 Task: Add Cover Purple to Card Card0045 in Board Board0042 in Workspace Development in Trello
Action: Mouse moved to (579, 74)
Screenshot: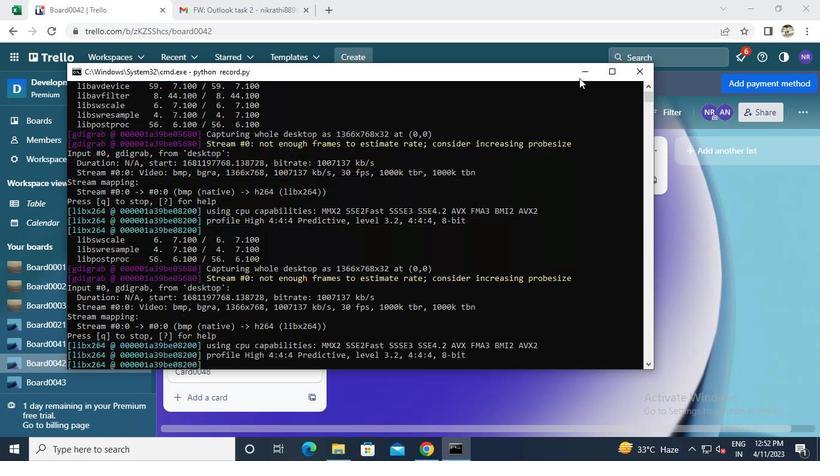 
Action: Mouse pressed left at (579, 74)
Screenshot: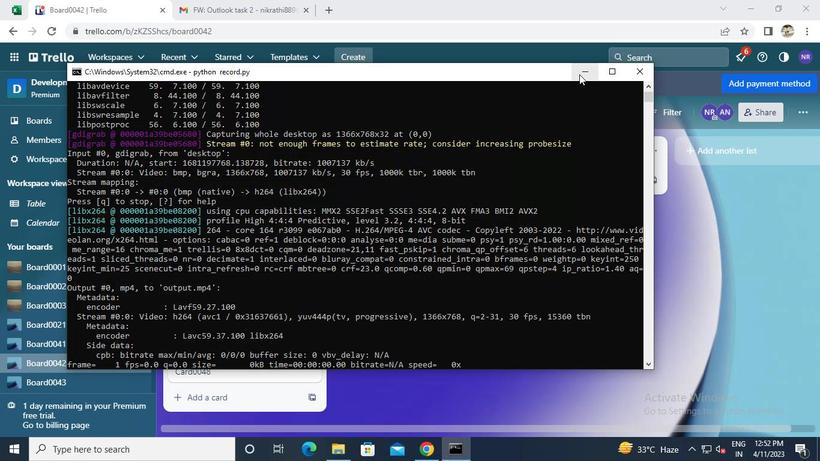 
Action: Mouse moved to (315, 178)
Screenshot: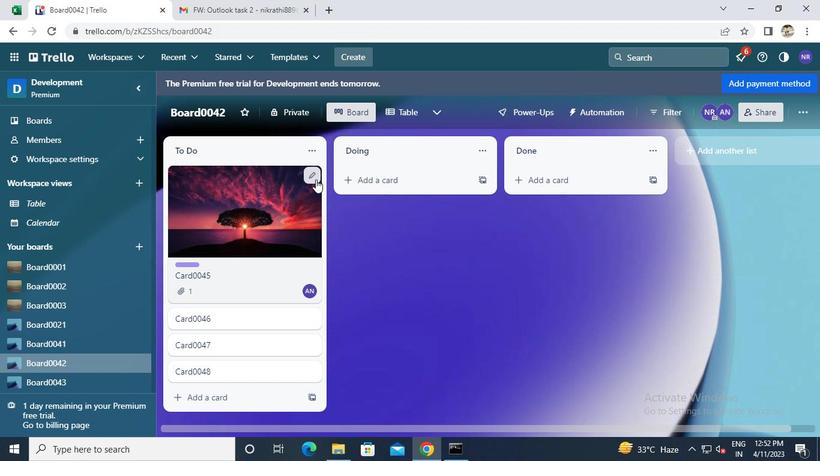
Action: Mouse pressed left at (315, 178)
Screenshot: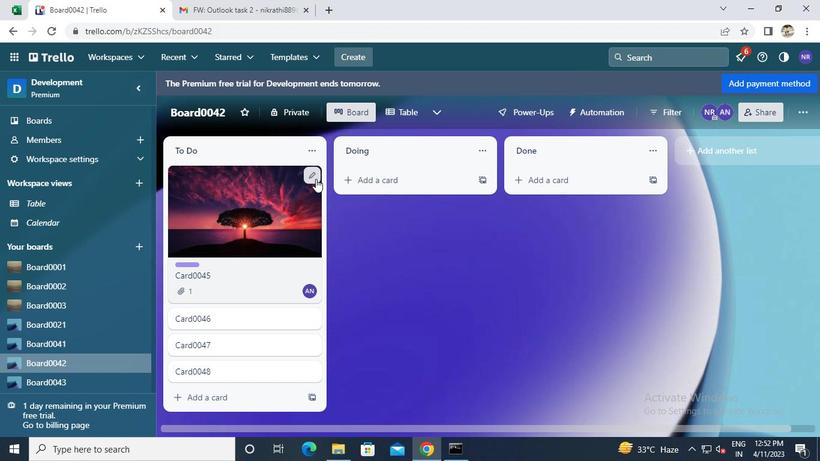 
Action: Mouse moved to (342, 237)
Screenshot: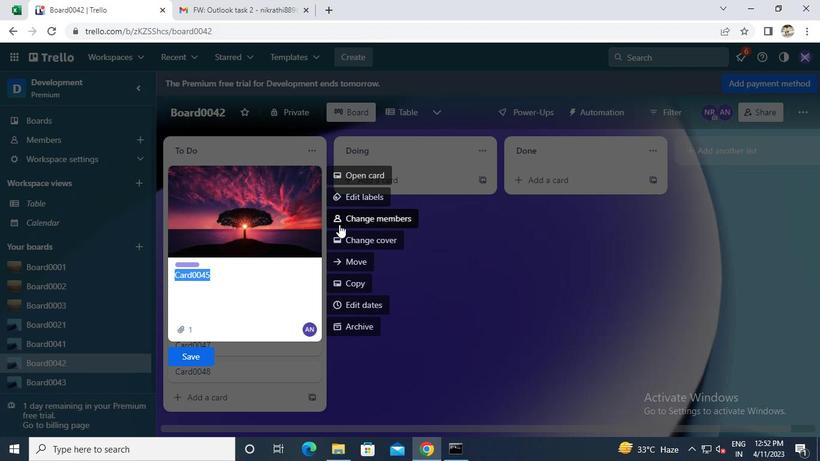 
Action: Mouse pressed left at (342, 237)
Screenshot: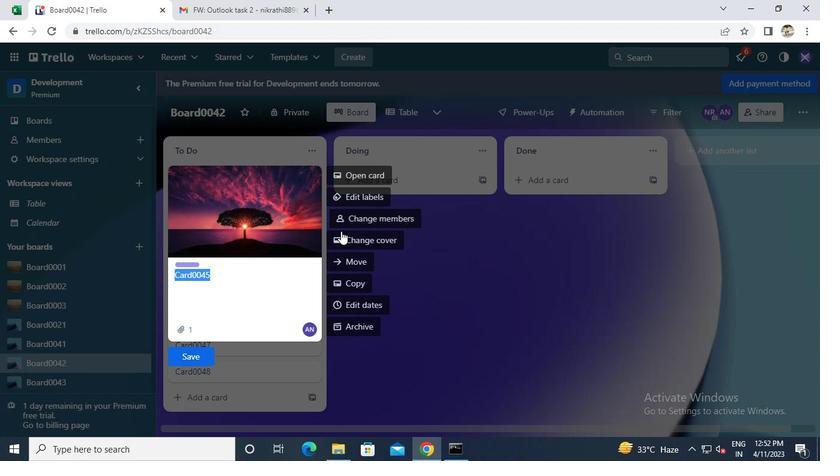
Action: Mouse moved to (487, 209)
Screenshot: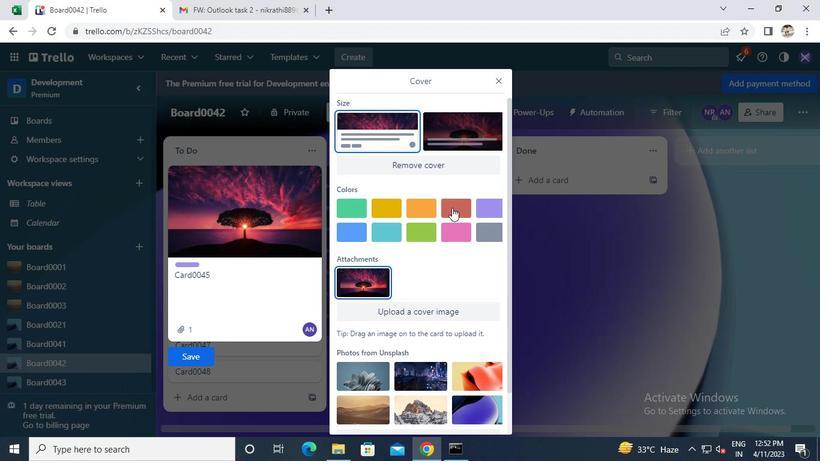 
Action: Mouse pressed left at (487, 209)
Screenshot: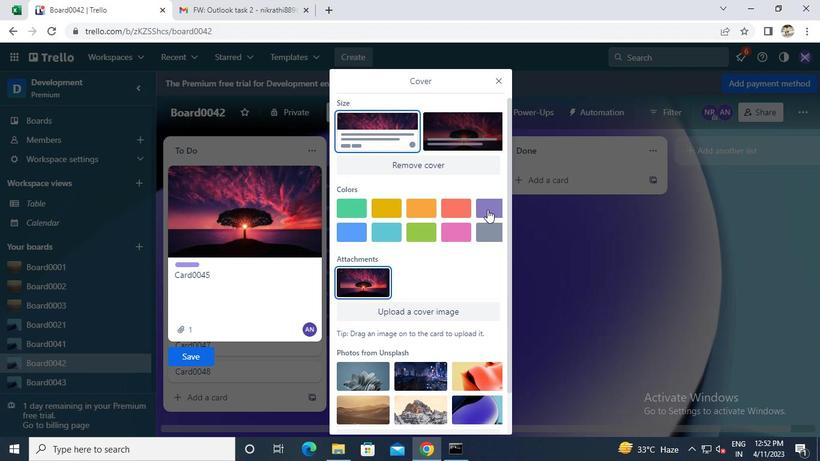 
Action: Mouse moved to (502, 79)
Screenshot: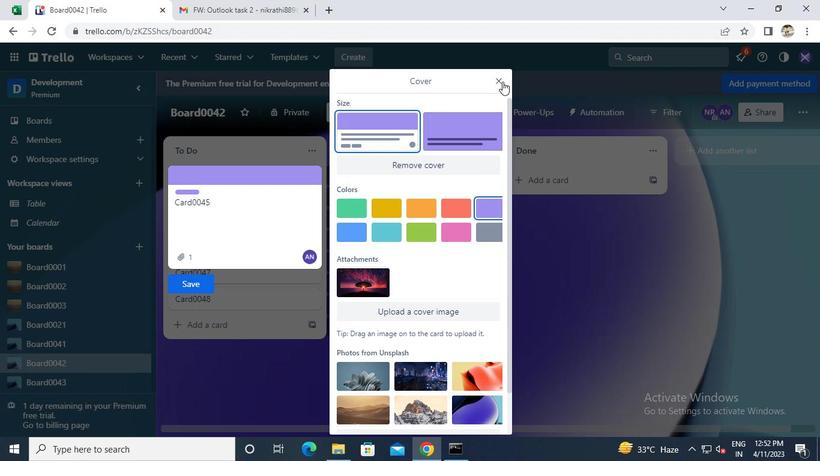 
Action: Mouse pressed left at (502, 79)
Screenshot: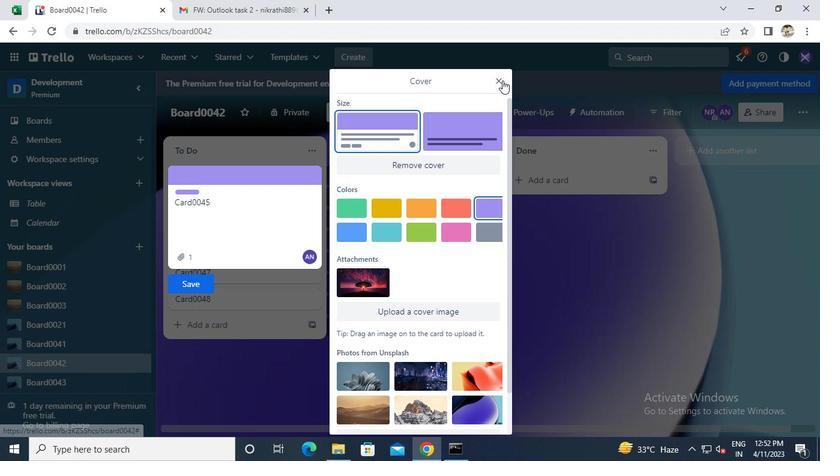 
Action: Mouse moved to (457, 452)
Screenshot: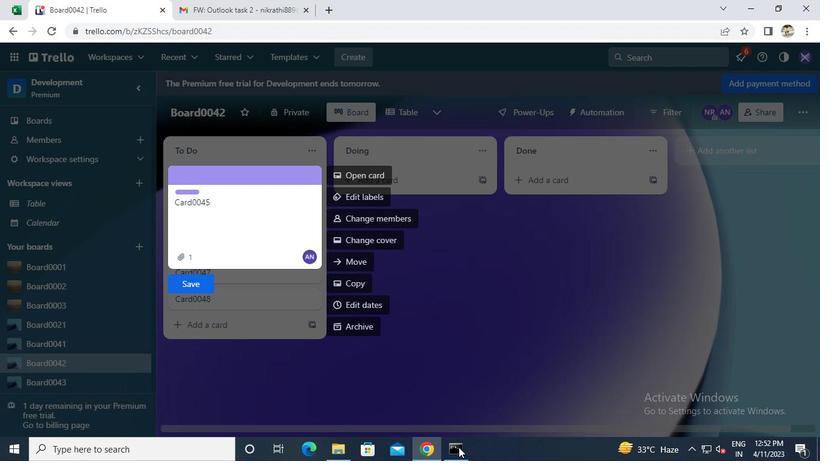 
Action: Mouse pressed left at (457, 452)
Screenshot: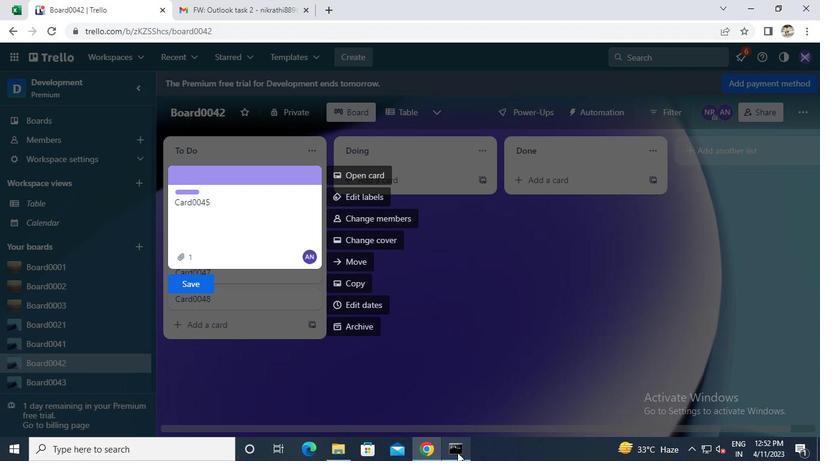 
Action: Mouse moved to (637, 66)
Screenshot: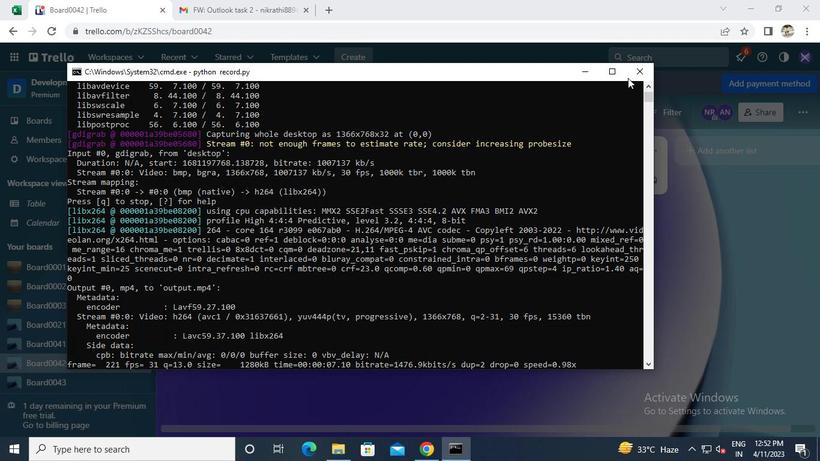 
Action: Mouse pressed left at (637, 66)
Screenshot: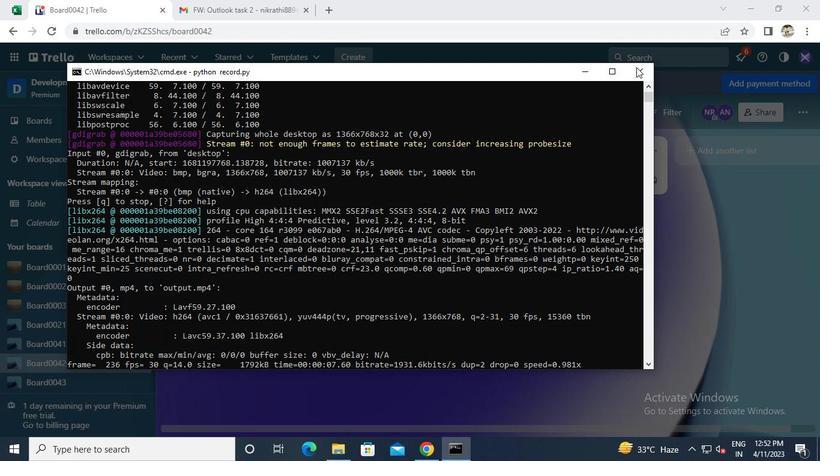 
Action: Mouse moved to (637, 66)
Screenshot: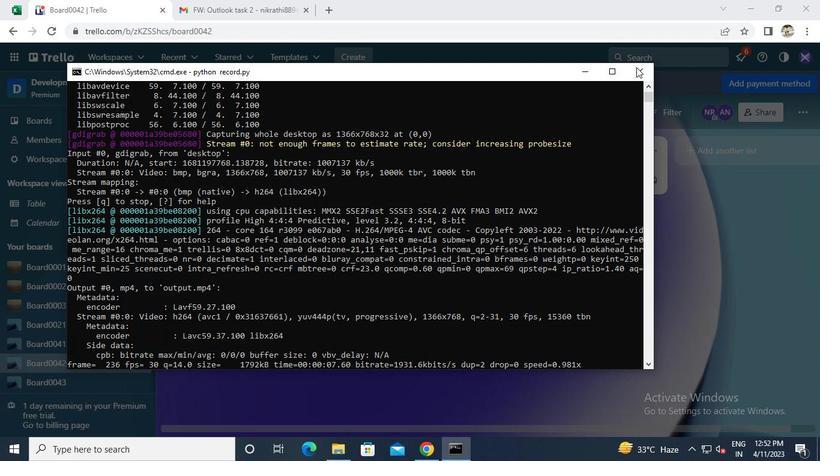 
